 Task: Look for products in the category "Spaghetti" that are on sale.
Action: Mouse moved to (260, 128)
Screenshot: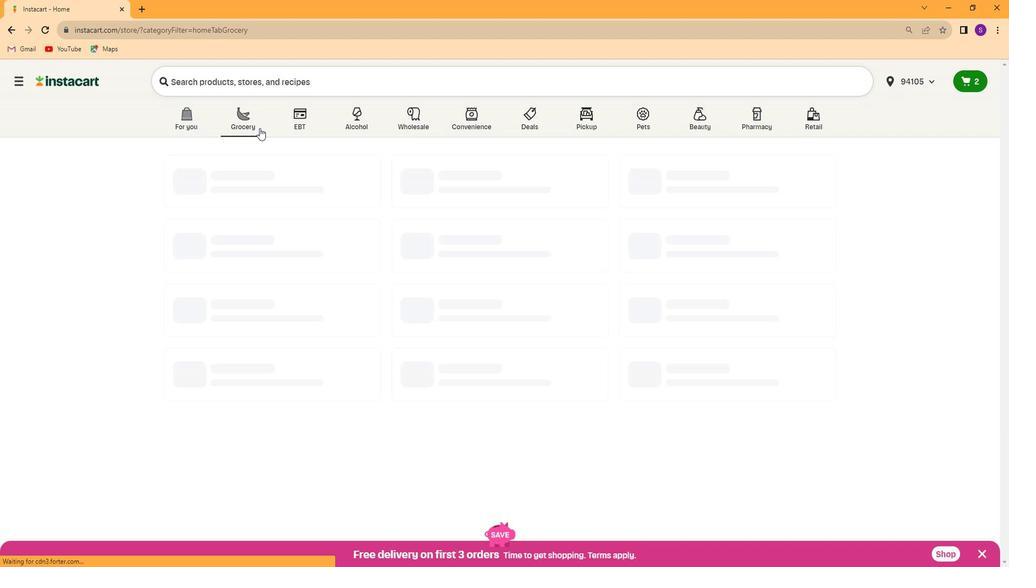 
Action: Mouse pressed left at (260, 128)
Screenshot: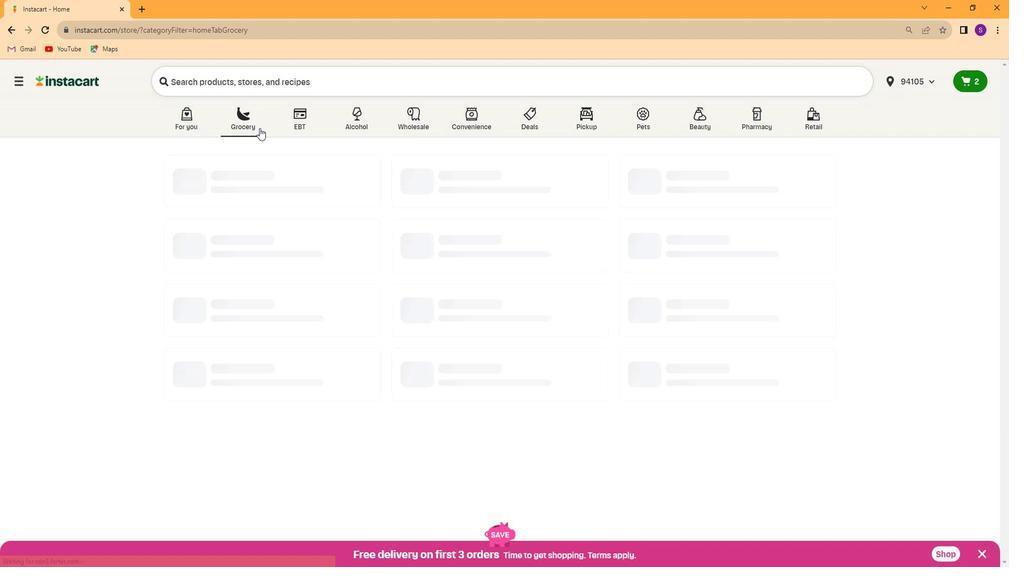 
Action: Mouse moved to (273, 193)
Screenshot: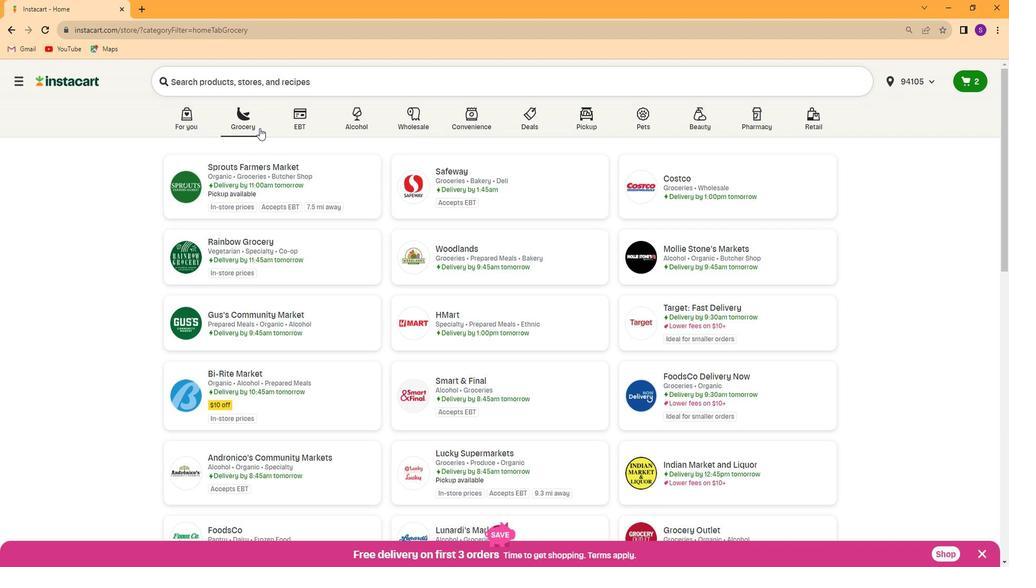 
Action: Mouse pressed left at (273, 193)
Screenshot: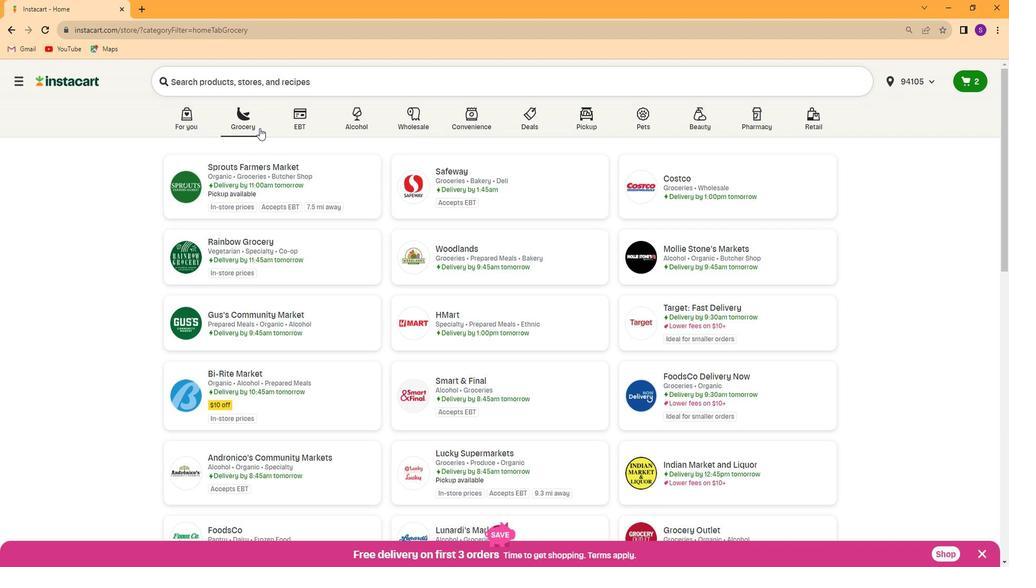 
Action: Mouse moved to (120, 336)
Screenshot: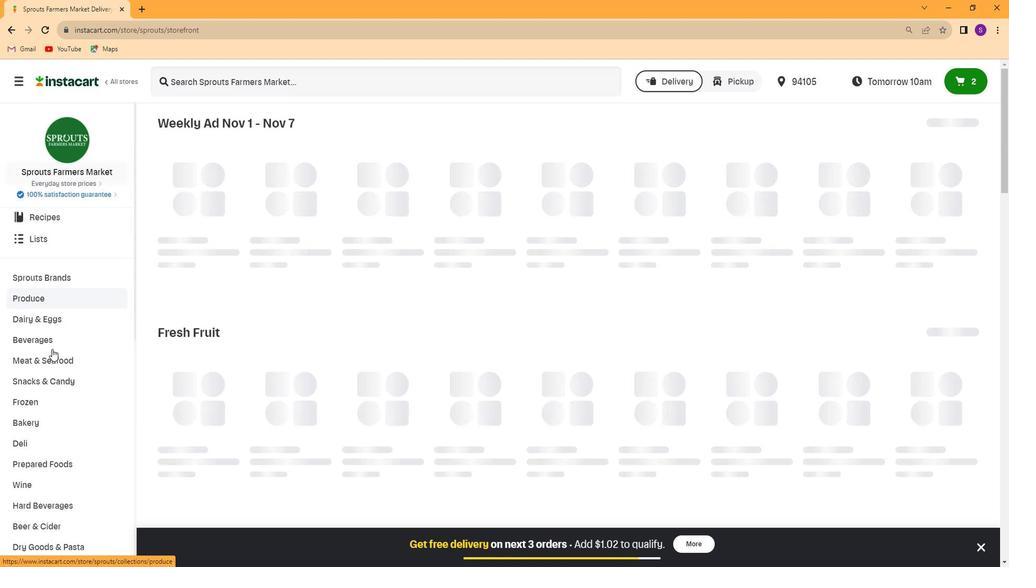 
Action: Mouse scrolled (120, 335) with delta (0, 0)
Screenshot: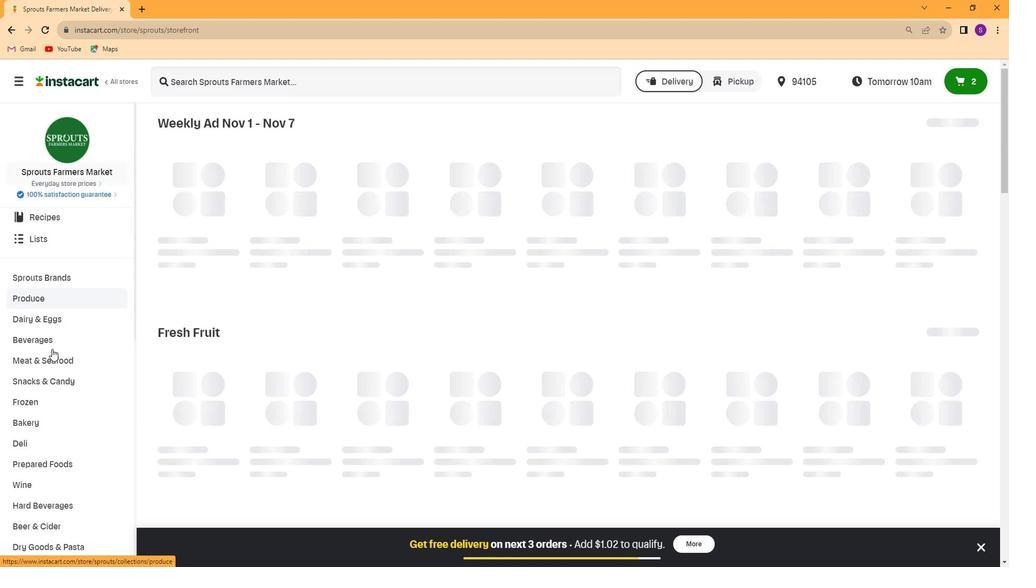 
Action: Mouse scrolled (120, 335) with delta (0, 0)
Screenshot: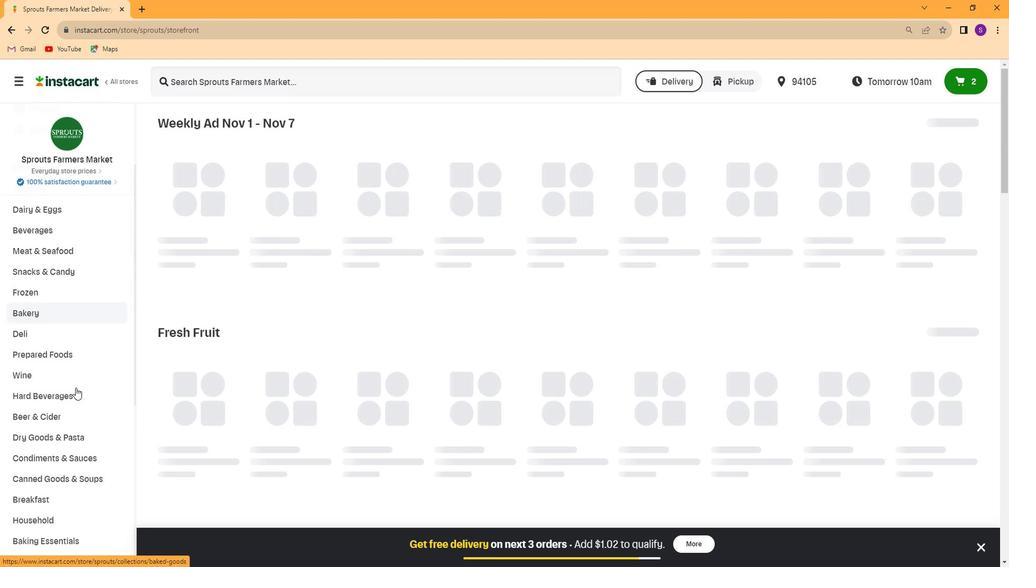 
Action: Mouse moved to (115, 405)
Screenshot: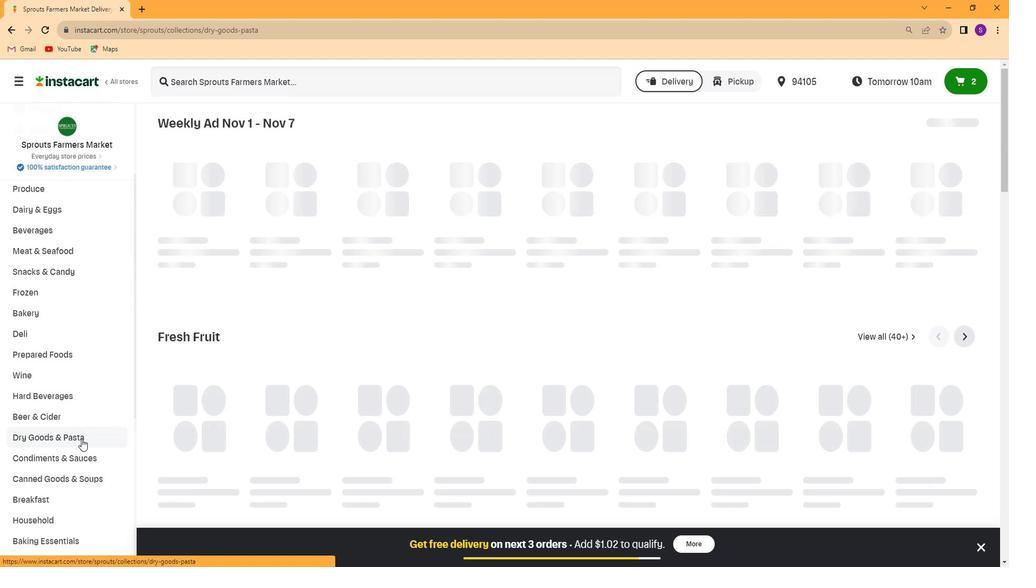
Action: Mouse scrolled (115, 404) with delta (0, 0)
Screenshot: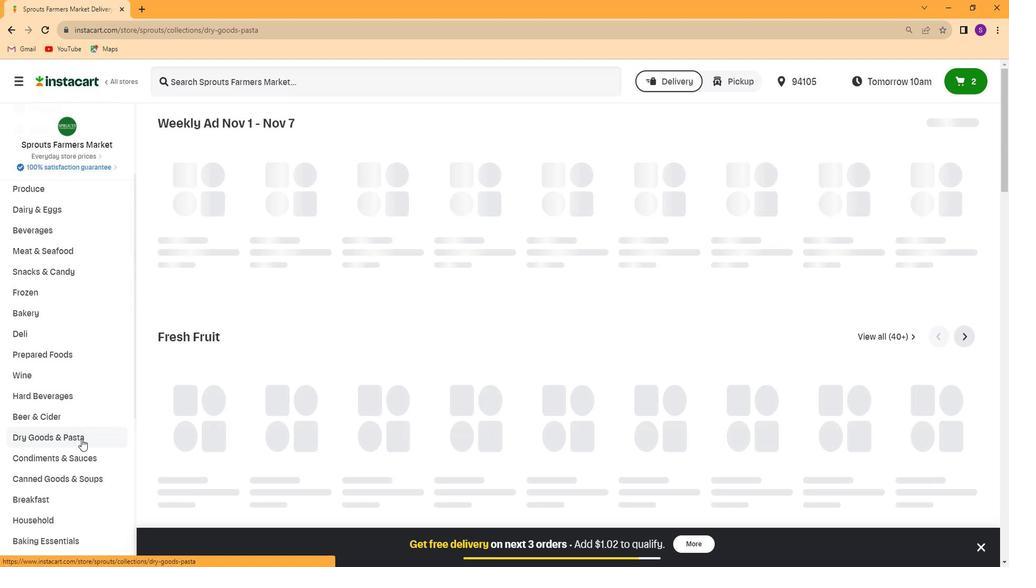 
Action: Mouse moved to (125, 449)
Screenshot: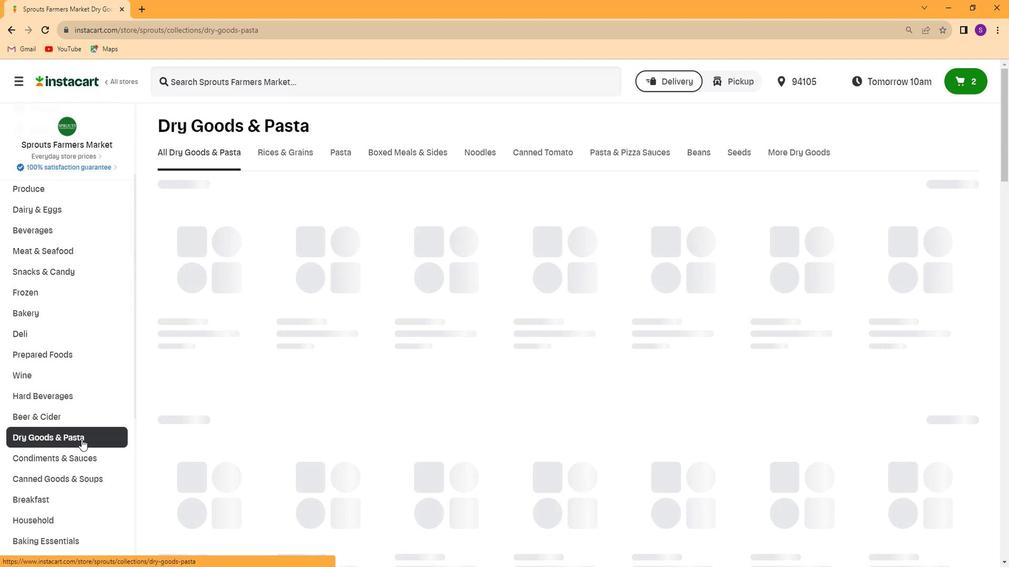 
Action: Mouse pressed left at (125, 449)
Screenshot: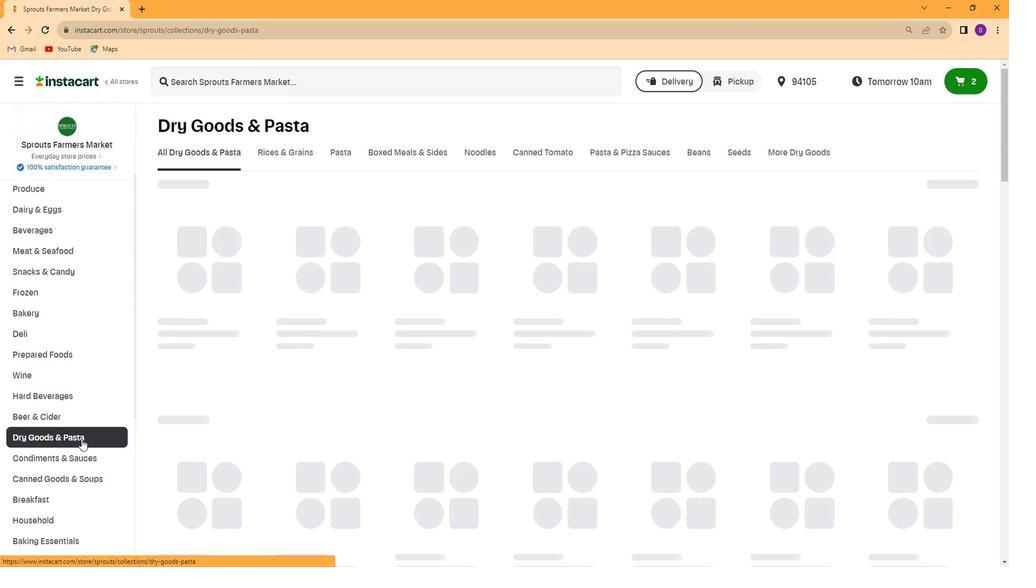 
Action: Mouse moved to (350, 170)
Screenshot: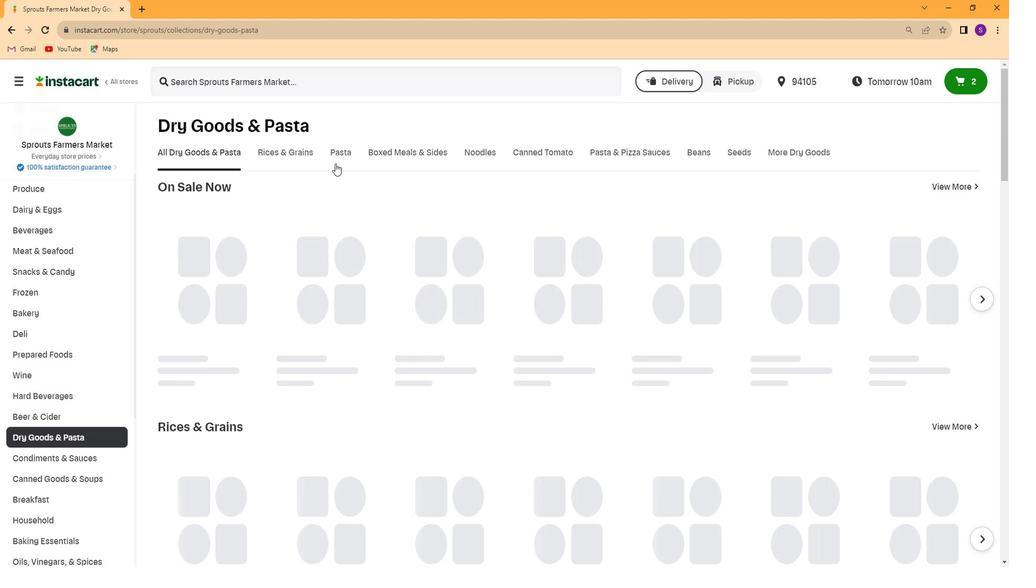 
Action: Mouse pressed left at (350, 170)
Screenshot: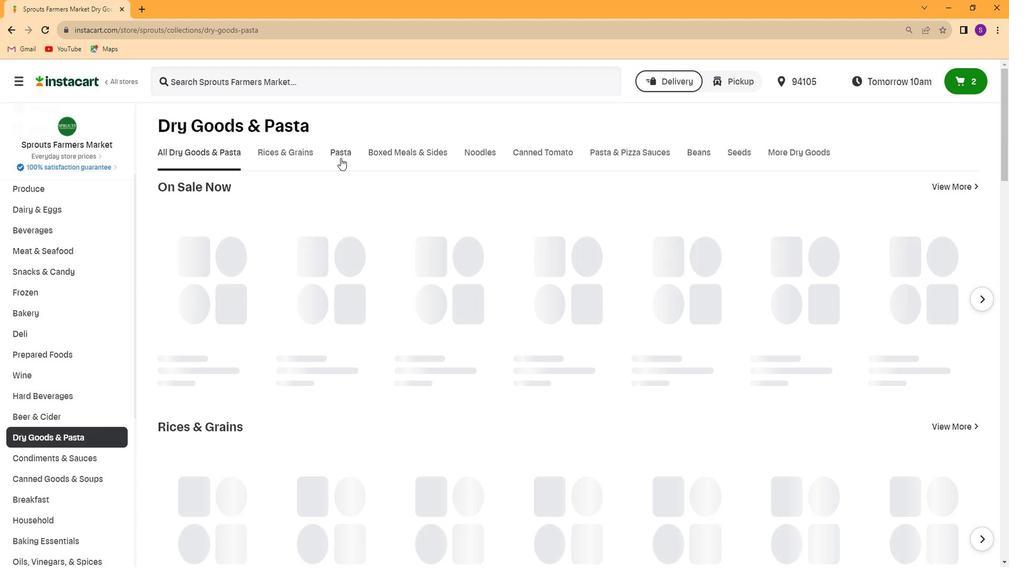 
Action: Mouse moved to (264, 202)
Screenshot: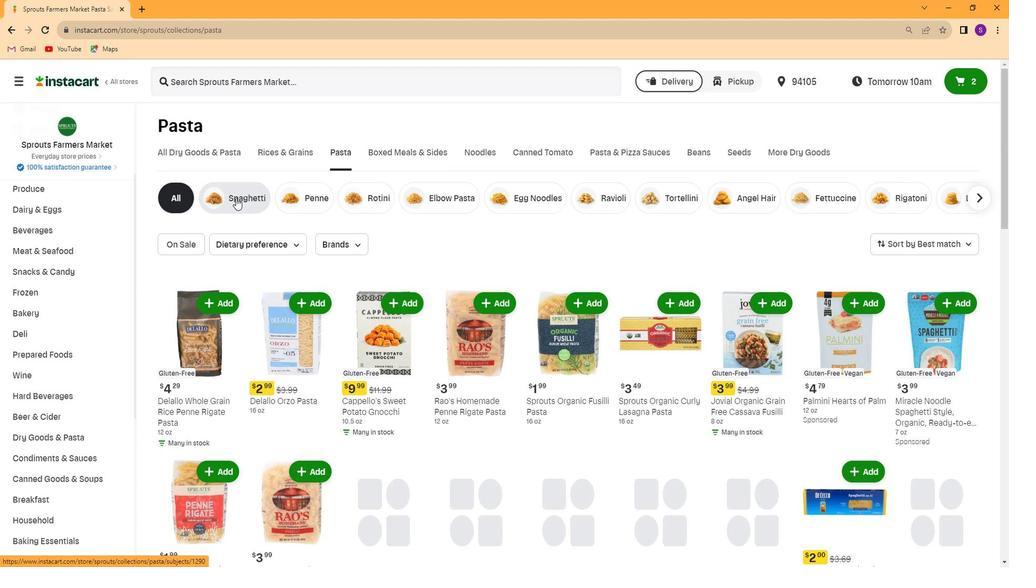 
Action: Mouse pressed left at (264, 202)
Screenshot: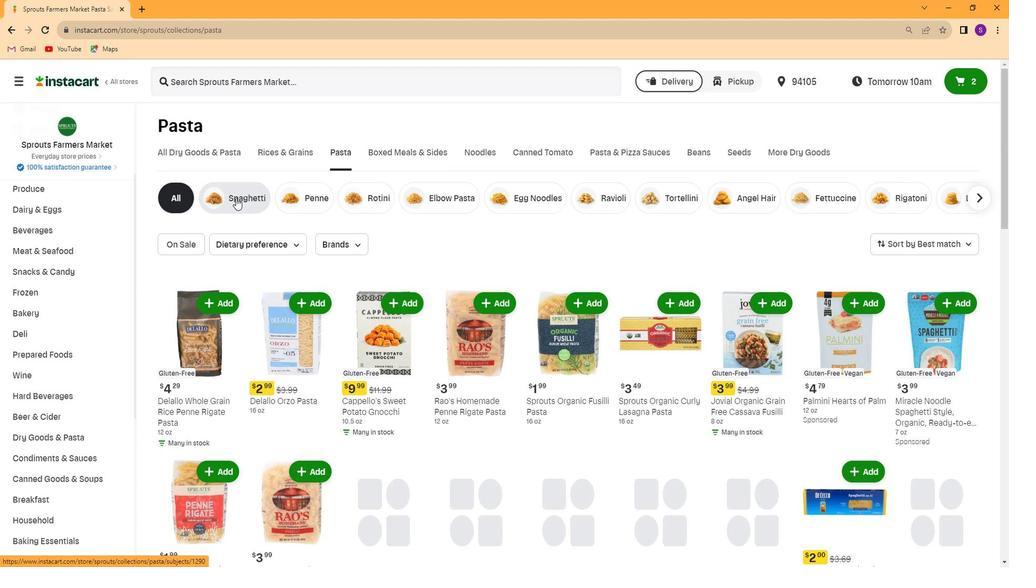 
Action: Mouse moved to (273, 134)
Screenshot: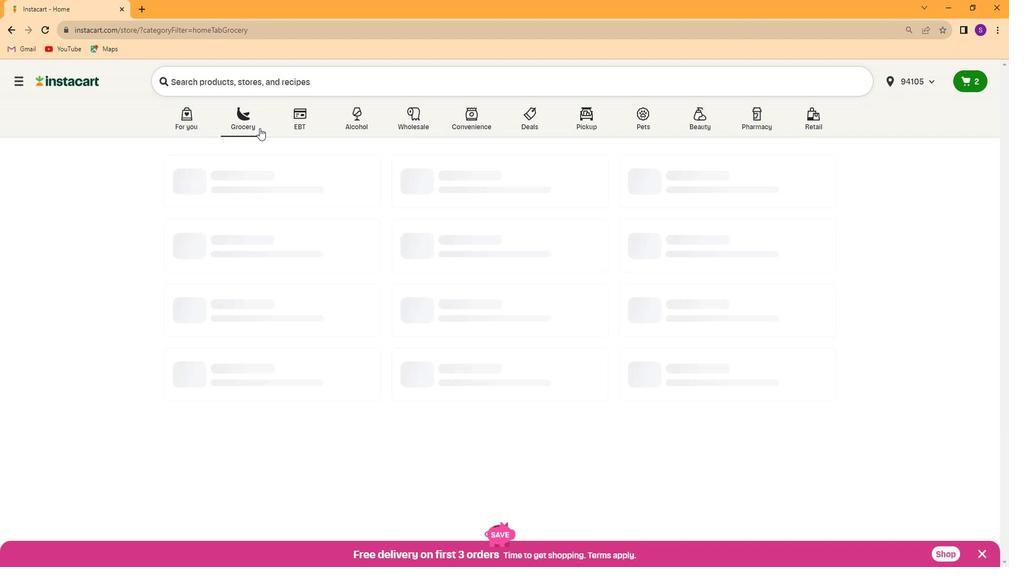 
Action: Mouse pressed left at (273, 134)
Screenshot: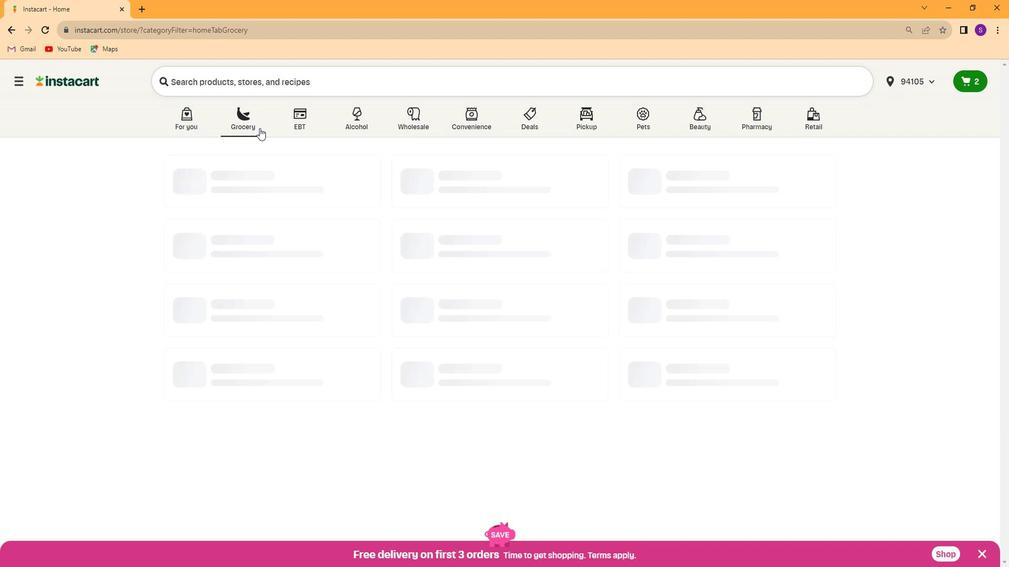 
Action: Mouse moved to (334, 195)
Screenshot: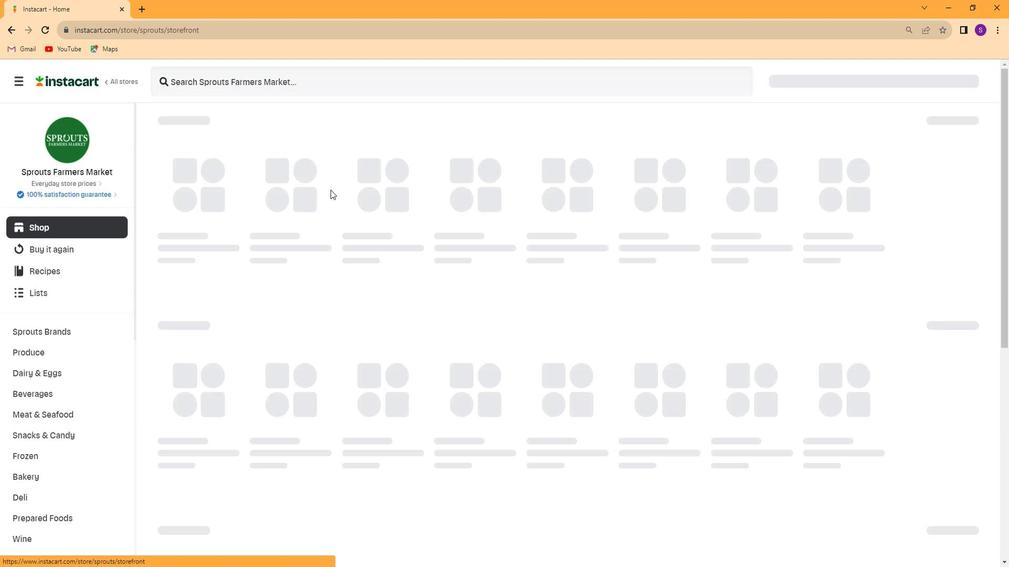 
Action: Mouse pressed left at (334, 195)
Screenshot: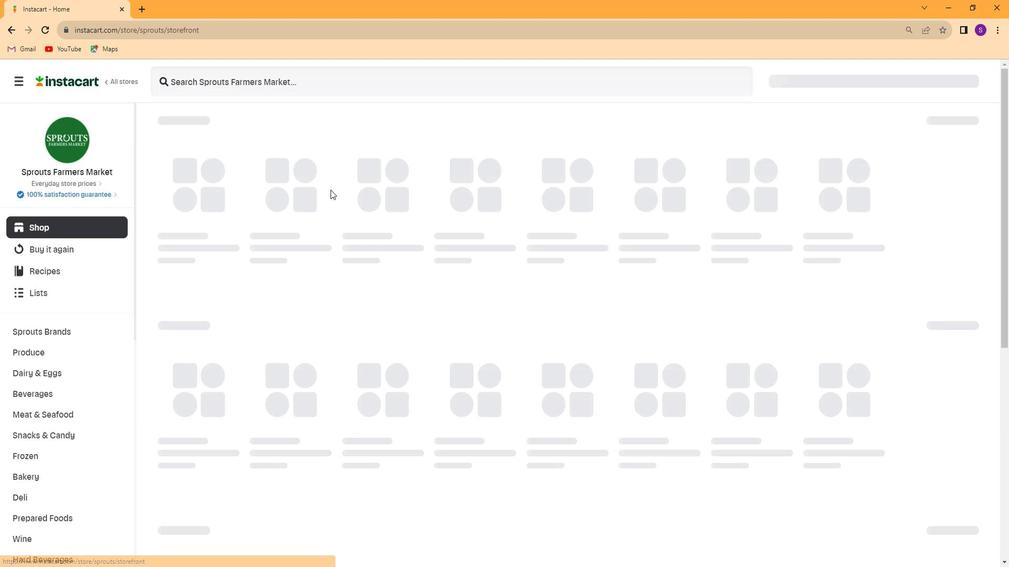 
Action: Mouse moved to (91, 353)
Screenshot: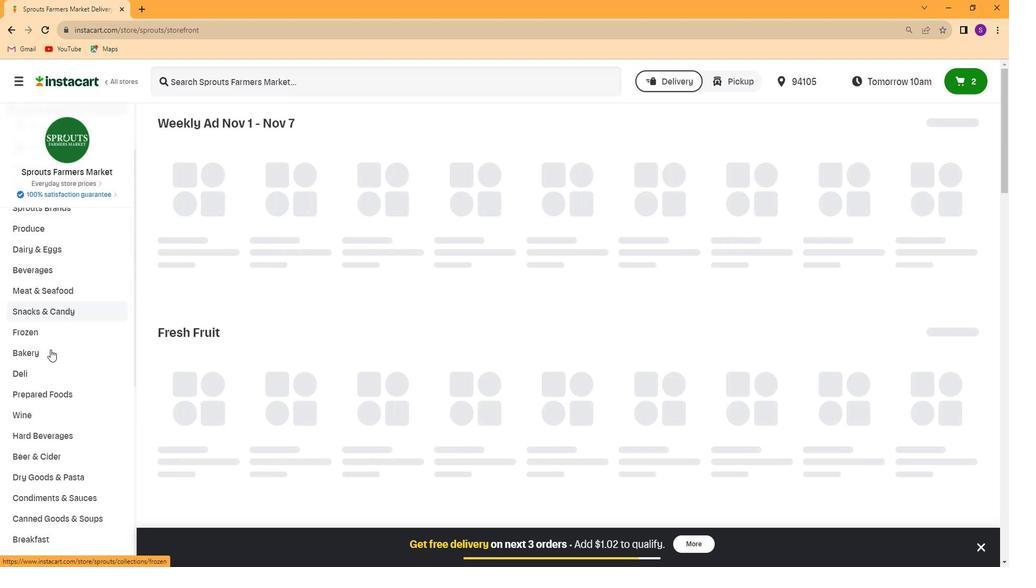 
Action: Mouse scrolled (91, 353) with delta (0, 0)
Screenshot: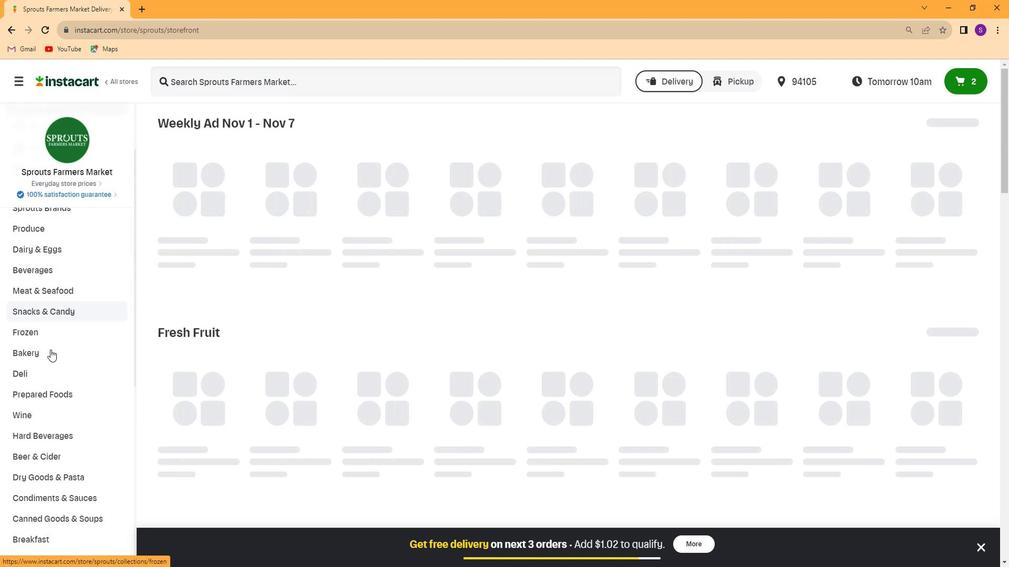 
Action: Mouse scrolled (91, 353) with delta (0, 0)
Screenshot: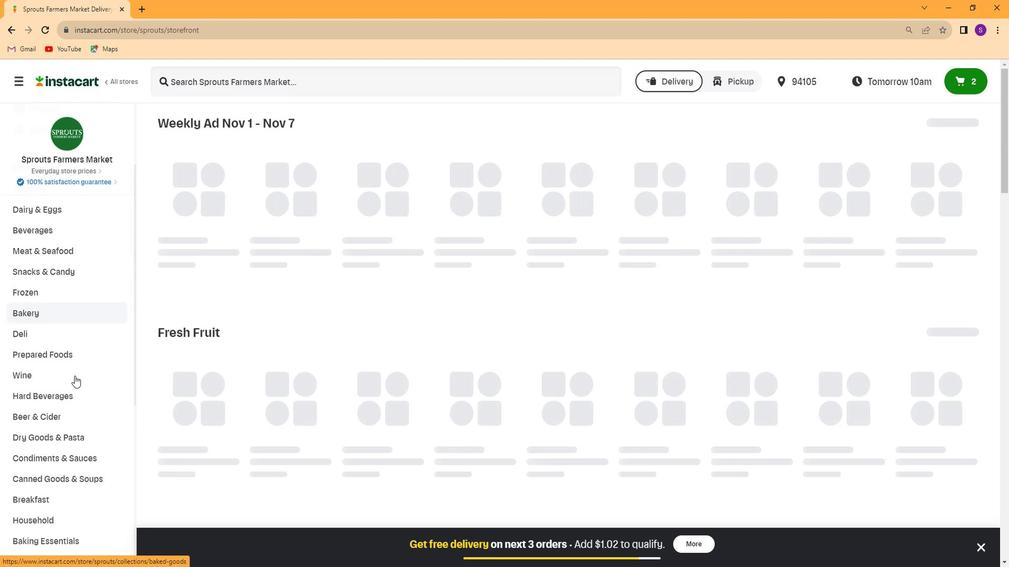 
Action: Mouse moved to (91, 354)
Screenshot: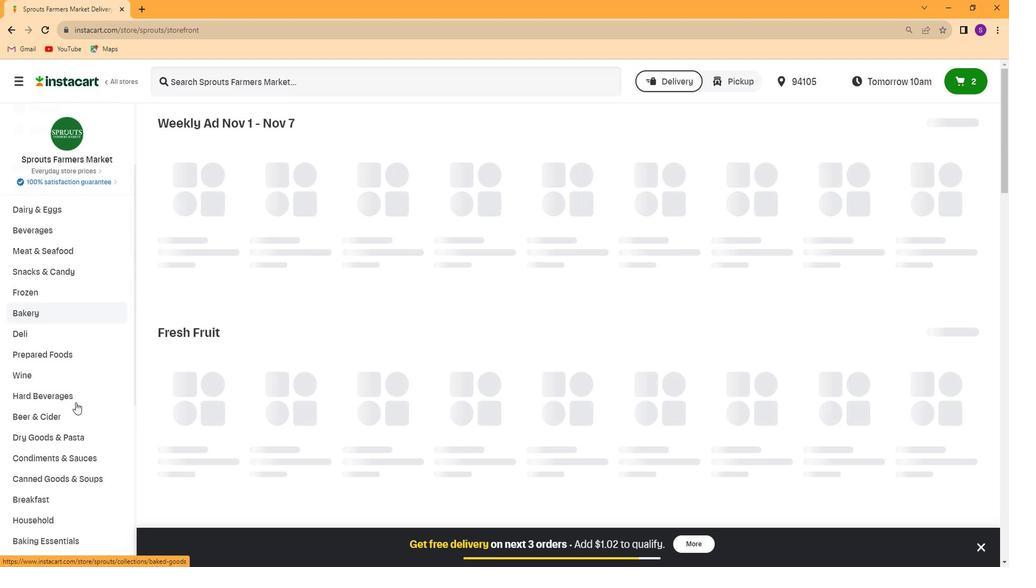 
Action: Mouse scrolled (91, 353) with delta (0, 0)
Screenshot: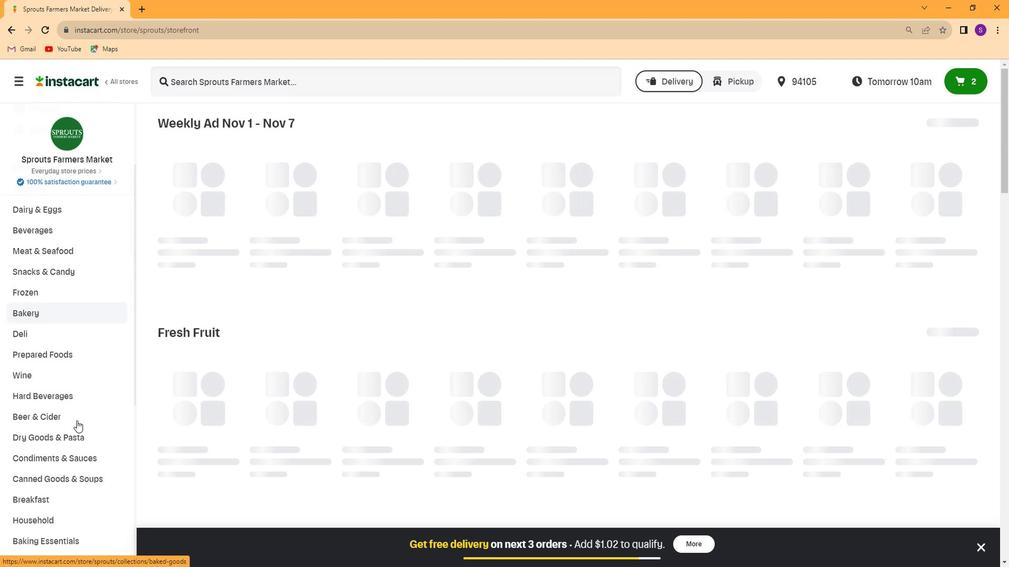 
Action: Mouse moved to (117, 443)
Screenshot: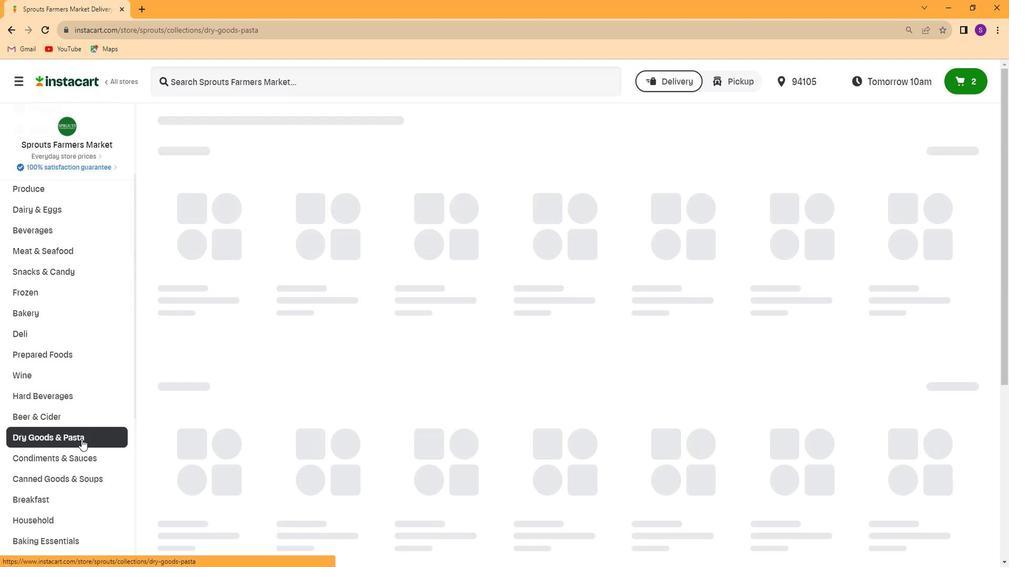 
Action: Mouse pressed left at (117, 443)
Screenshot: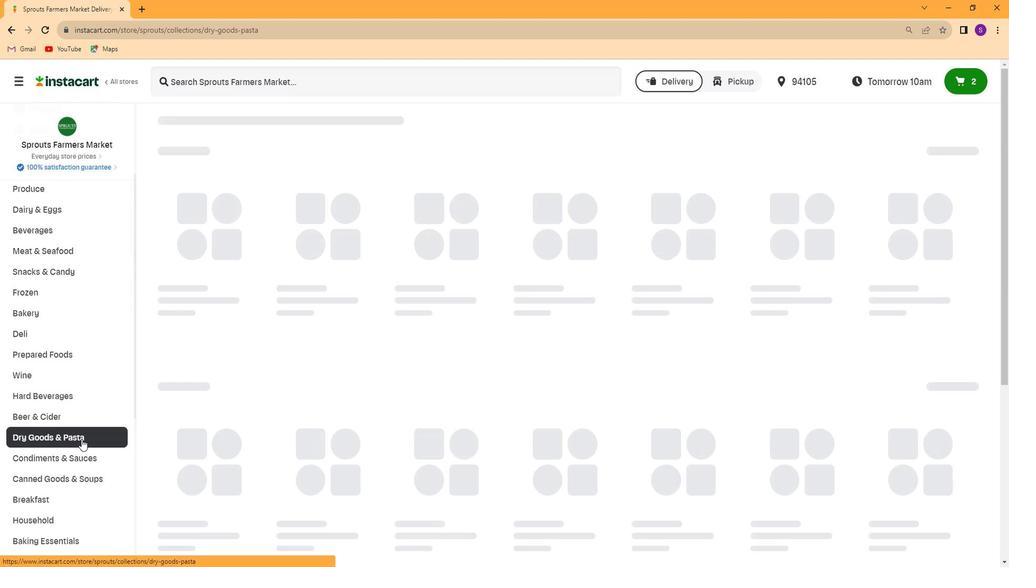 
Action: Mouse moved to (344, 163)
Screenshot: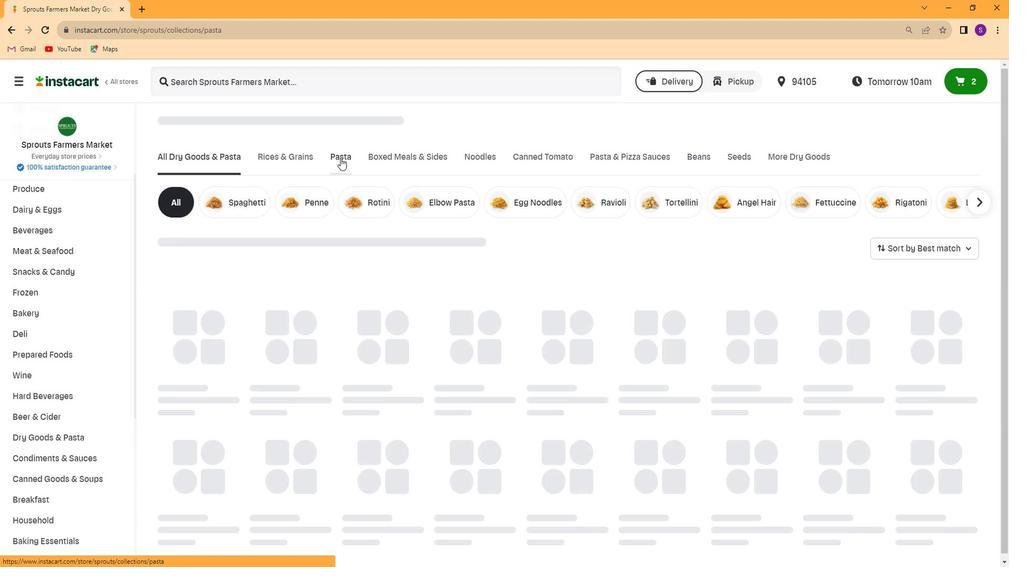
Action: Mouse pressed left at (344, 163)
Screenshot: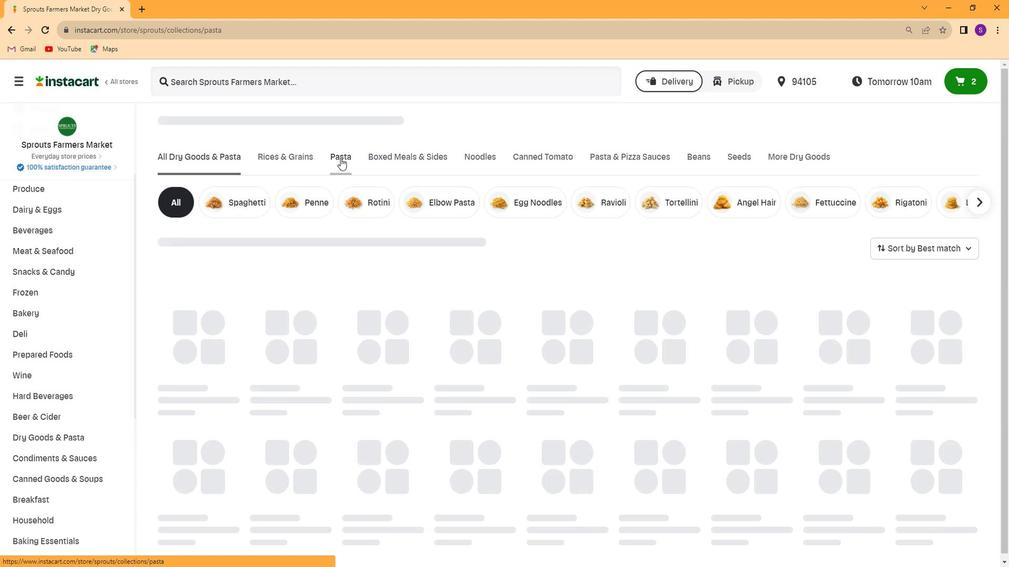 
Action: Mouse moved to (252, 203)
Screenshot: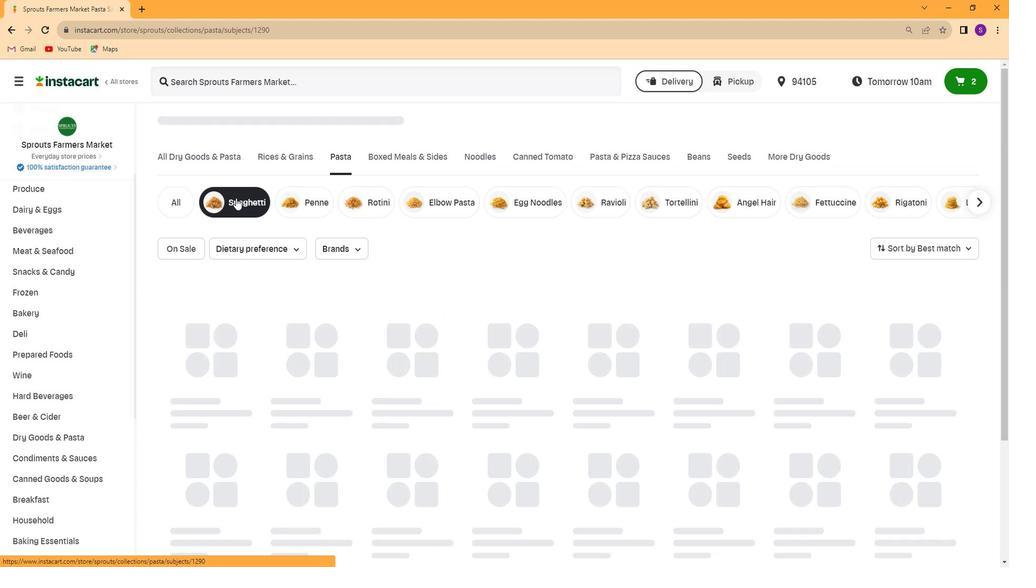 
Action: Mouse pressed left at (252, 203)
Screenshot: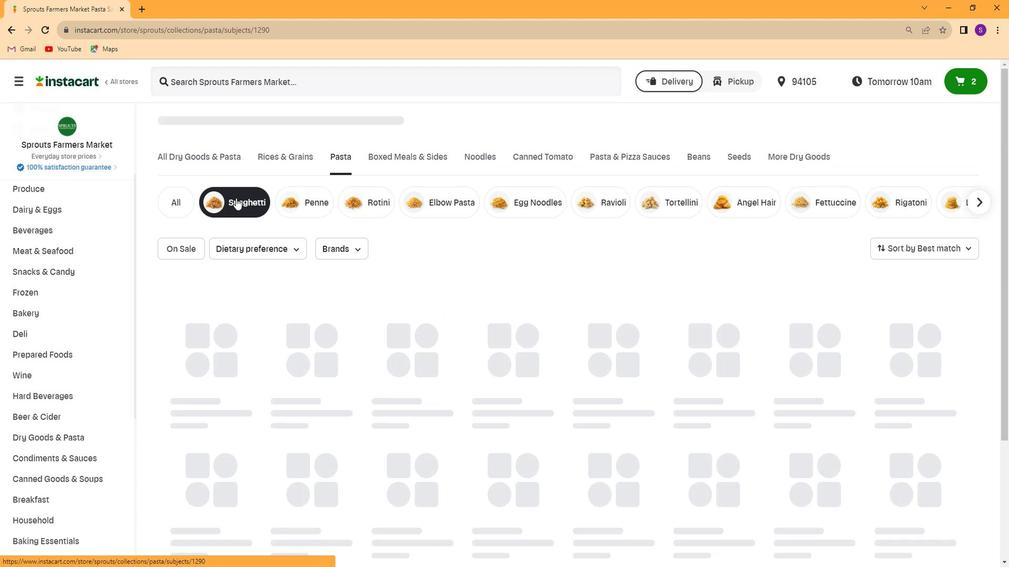 
Action: Mouse moved to (204, 249)
Screenshot: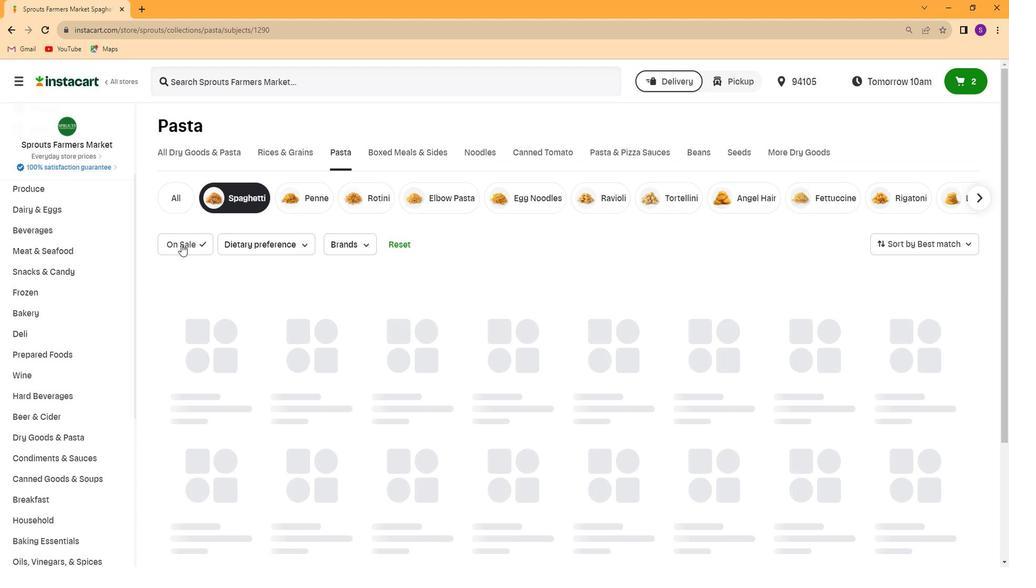 
Action: Mouse pressed left at (204, 249)
Screenshot: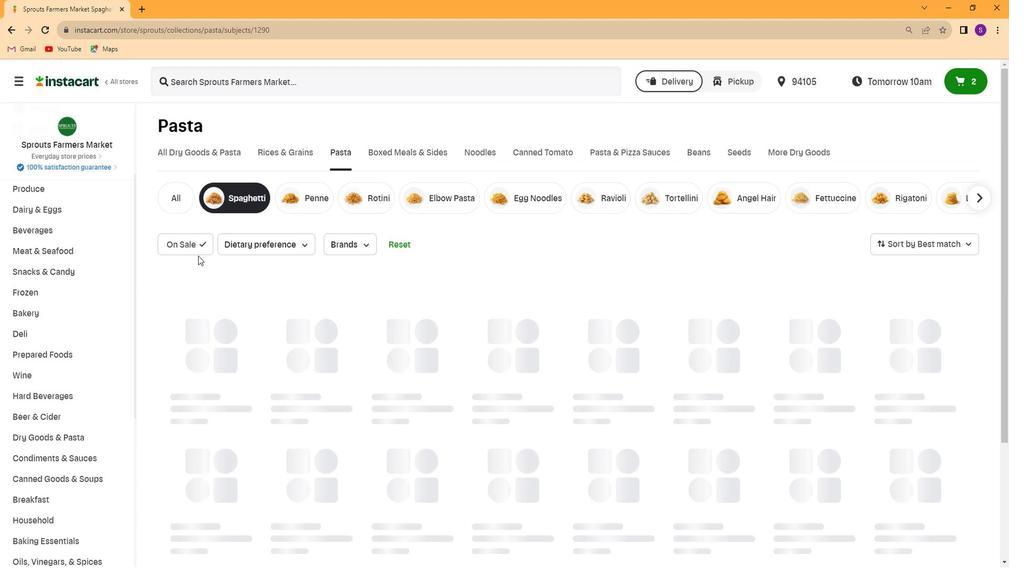 
Action: Mouse moved to (473, 286)
Screenshot: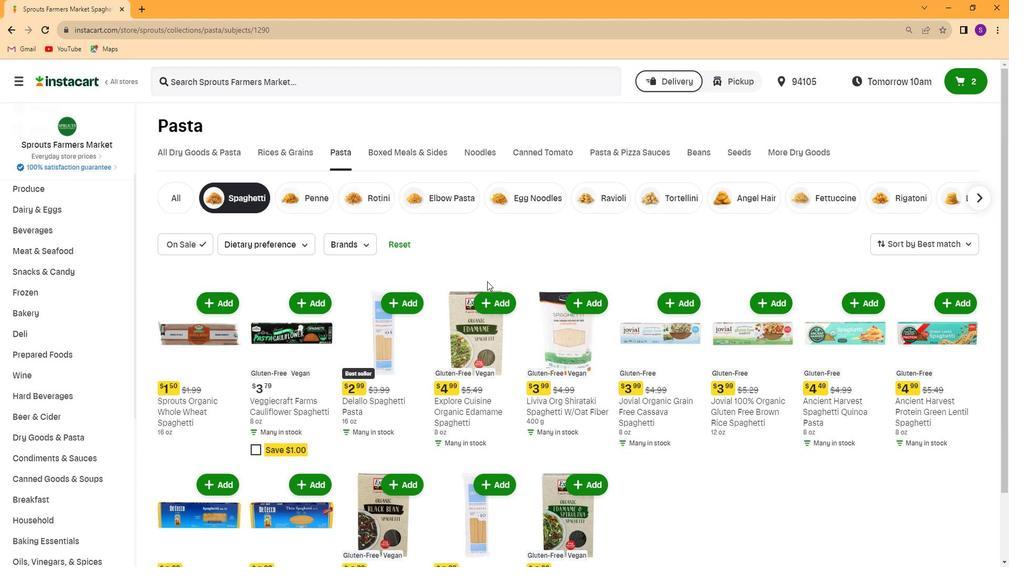 
